 Task: Create a section Agile Antelopes and in the section, add a milestone Agile Implementation in the project AgileBoost
Action: Mouse moved to (73, 277)
Screenshot: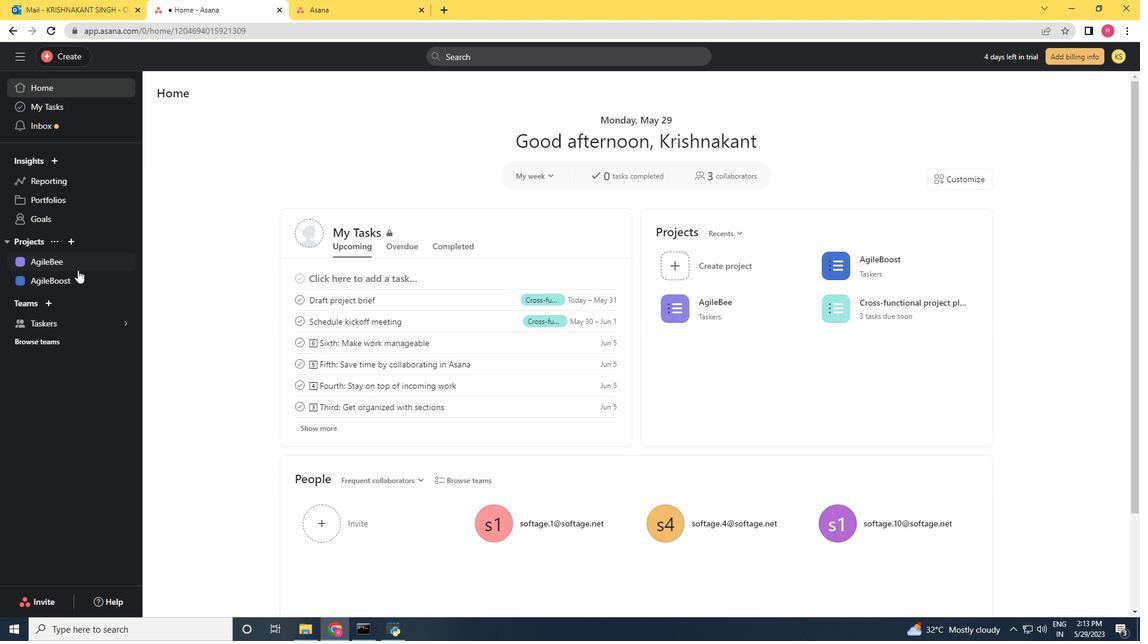 
Action: Mouse pressed left at (73, 277)
Screenshot: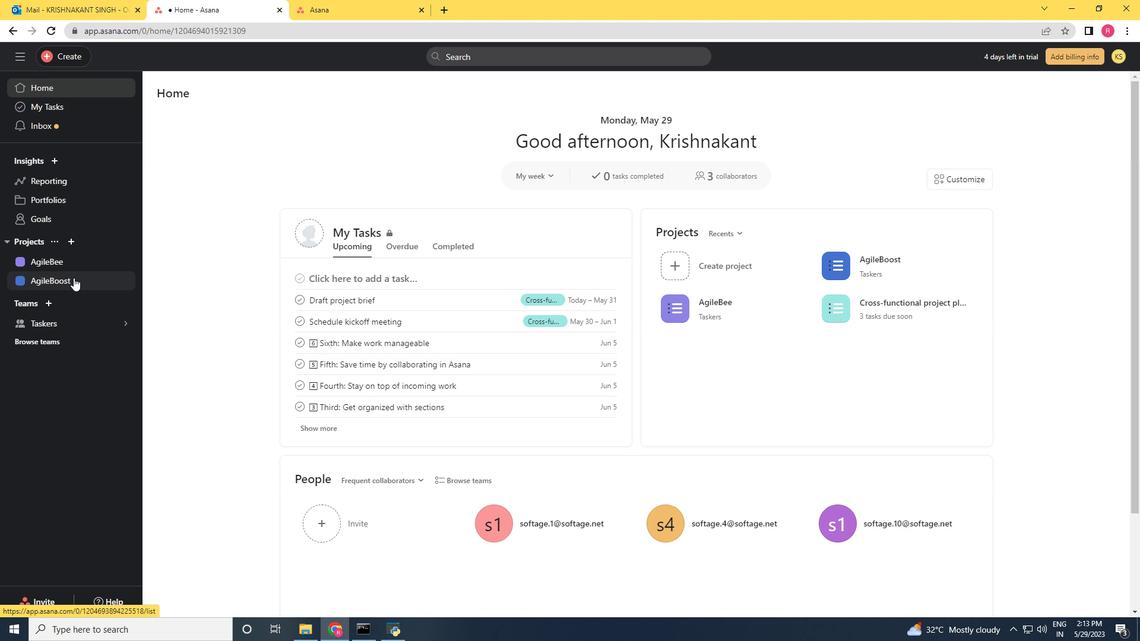 
Action: Mouse moved to (223, 472)
Screenshot: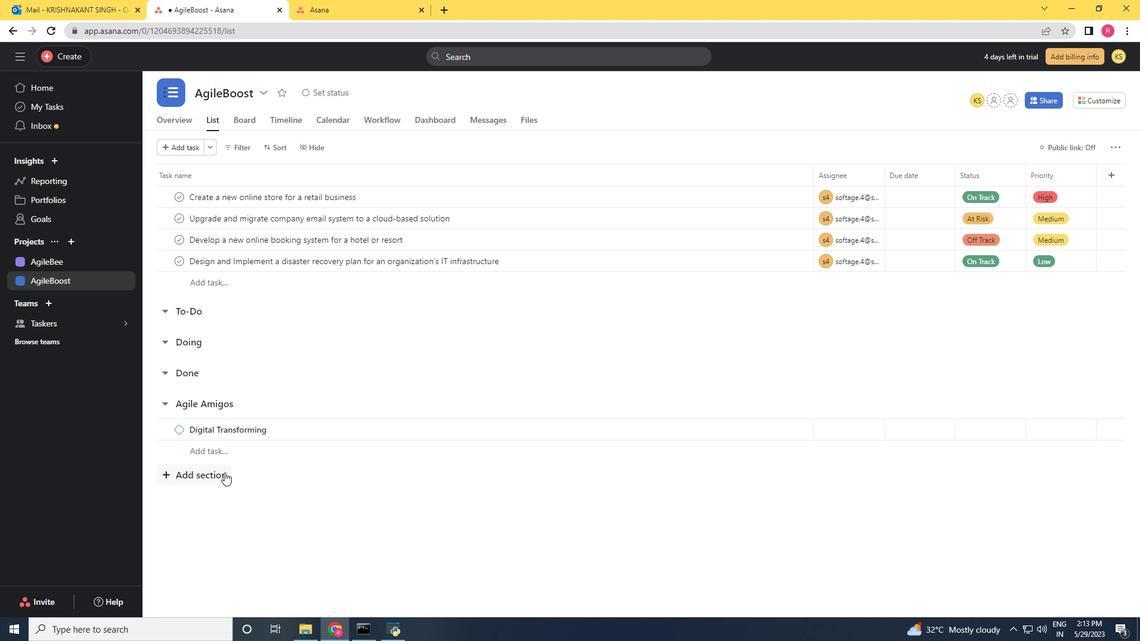 
Action: Mouse pressed left at (223, 472)
Screenshot: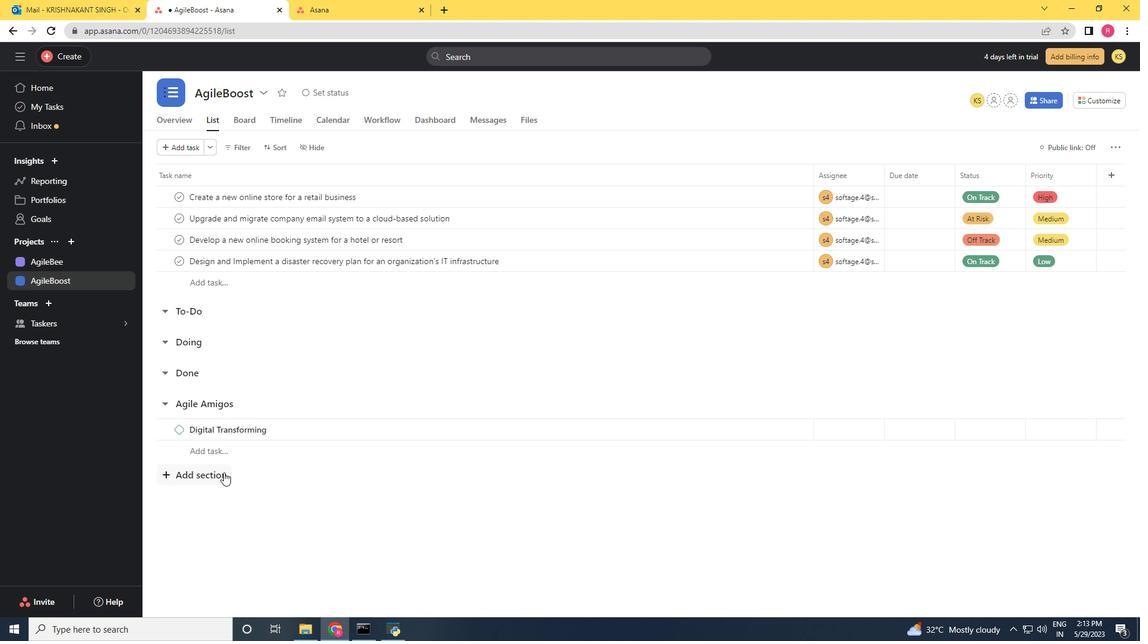 
Action: Key pressed <Key.shift>Agi<Key.backspace>le<Key.space><Key.space><Key.backspace><Key.backspace><Key.backspace><Key.backspace>ile<Key.space><Key.shift>Antelopes<Key.enter><Key.shift><Key.shift><Key.shift><Key.shift><Key.shift><Key.shift><Key.shift><Key.shift><Key.shift><Key.shift><Key.shift><Key.shift><Key.shift><Key.shift><Key.shift><Key.shift><Key.shift><Key.shift><Key.shift><Key.shift><Key.shift><Key.shift><Key.shift><Key.shift><Key.shift><Key.shift><Key.shift><Key.shift><Key.shift><Key.shift><Key.shift><Key.shift><Key.shift><Key.shift><Key.shift><Key.shift><Key.shift><Key.shift><Key.shift>Agie<Key.backspace>le<Key.space><Key.shift><Key.shift><Key.shift><Key.shift><Key.shift><Key.shift><Key.shift><Key.shift><Key.shift><Key.shift><Key.shift><Key.shift><Key.shift><Key.shift><Key.shift><Key.shift><Key.shift><Key.shift><Key.shift><Key.shift><Key.shift><Key.shift><Key.shift><Key.shift><Key.shift><Key.shift><Key.shift><Key.shift><Key.shift><Key.shift><Key.shift>Implementation<Key.enter>
Screenshot: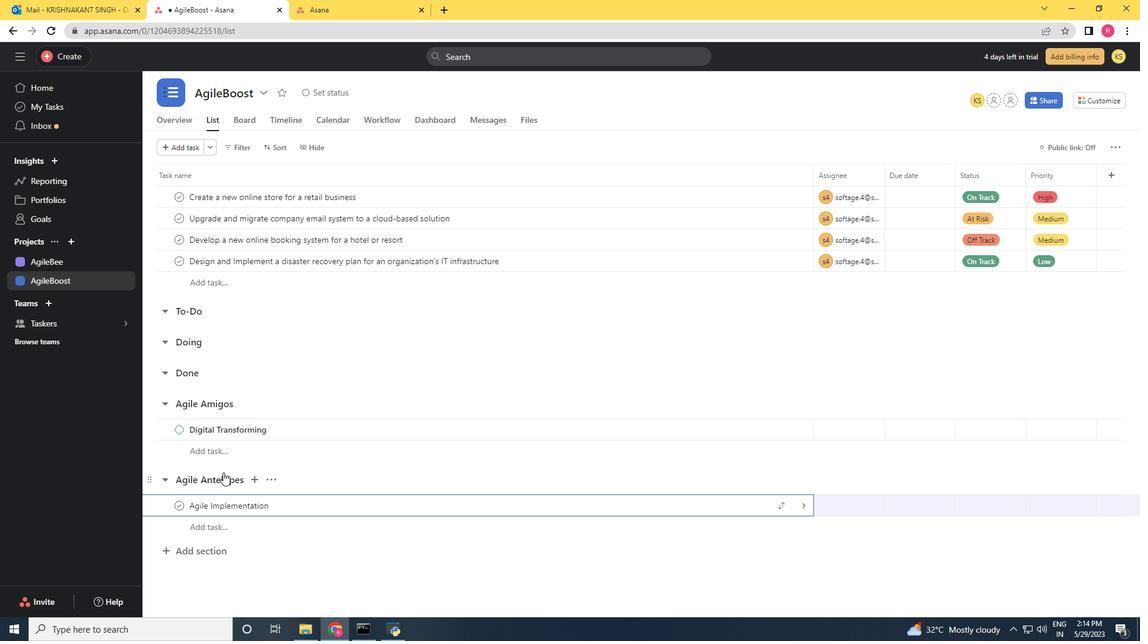 
Action: Mouse moved to (368, 502)
Screenshot: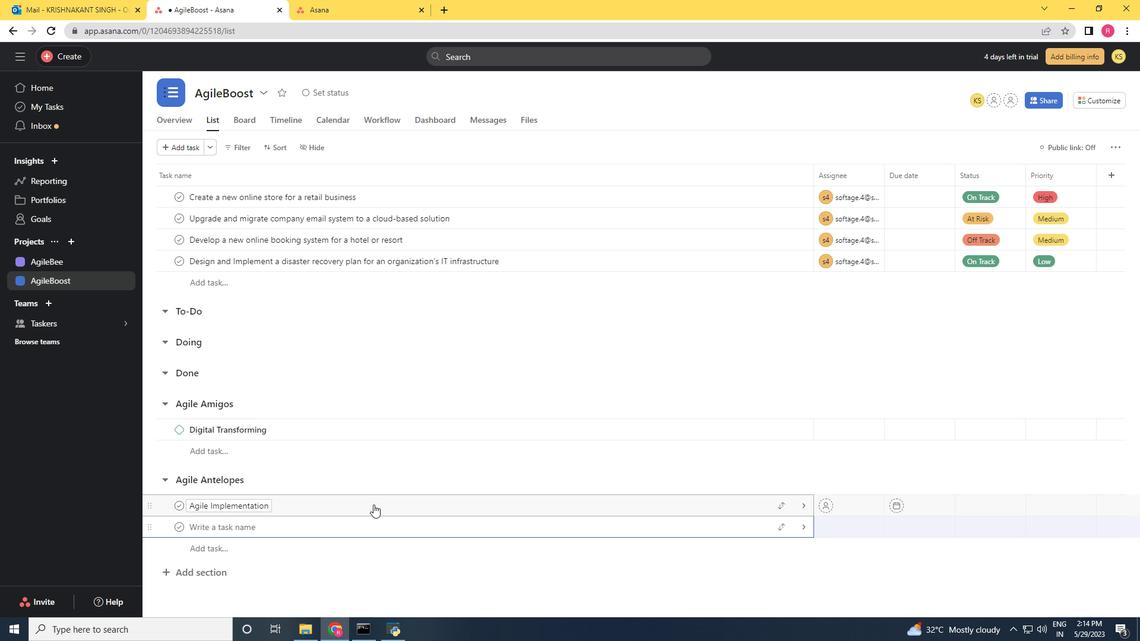 
Action: Mouse pressed right at (368, 502)
Screenshot: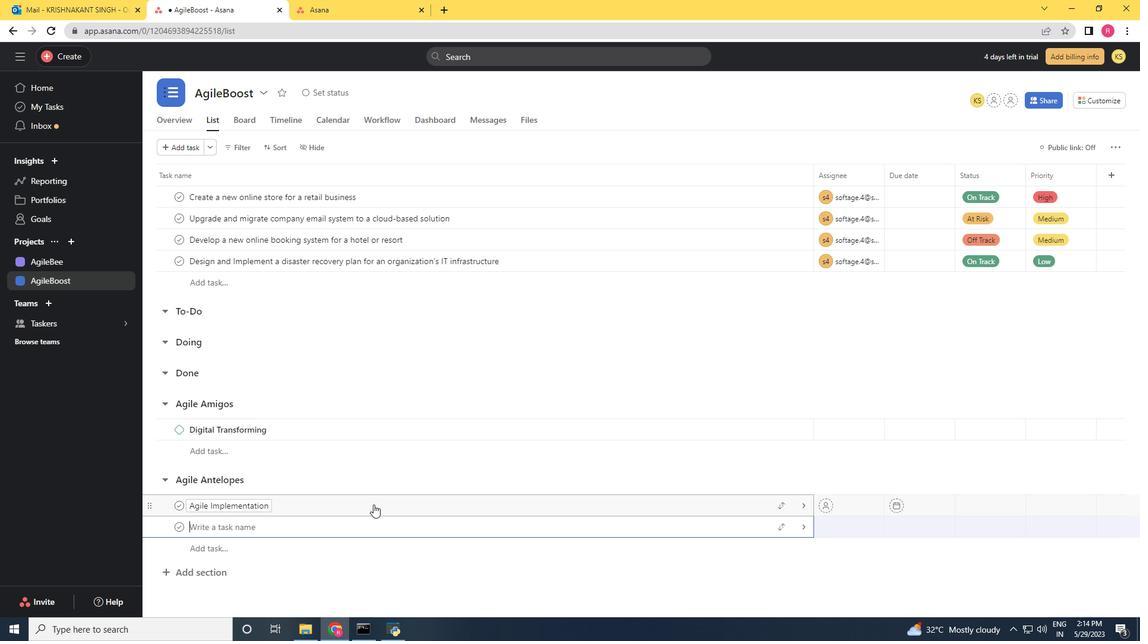
Action: Mouse moved to (434, 435)
Screenshot: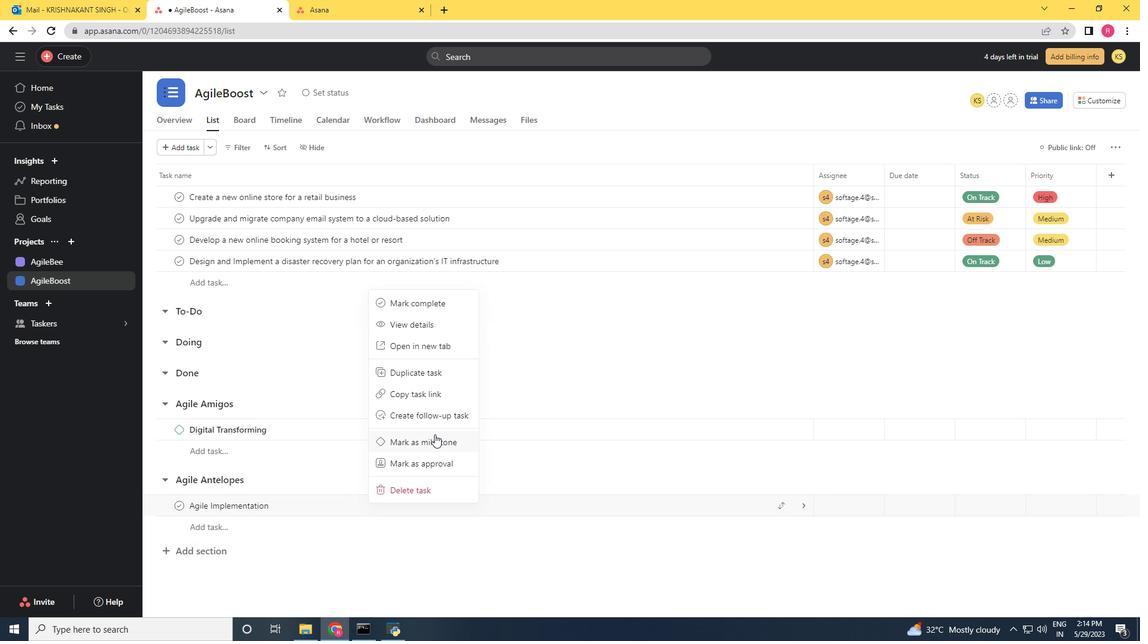 
Action: Mouse pressed left at (434, 435)
Screenshot: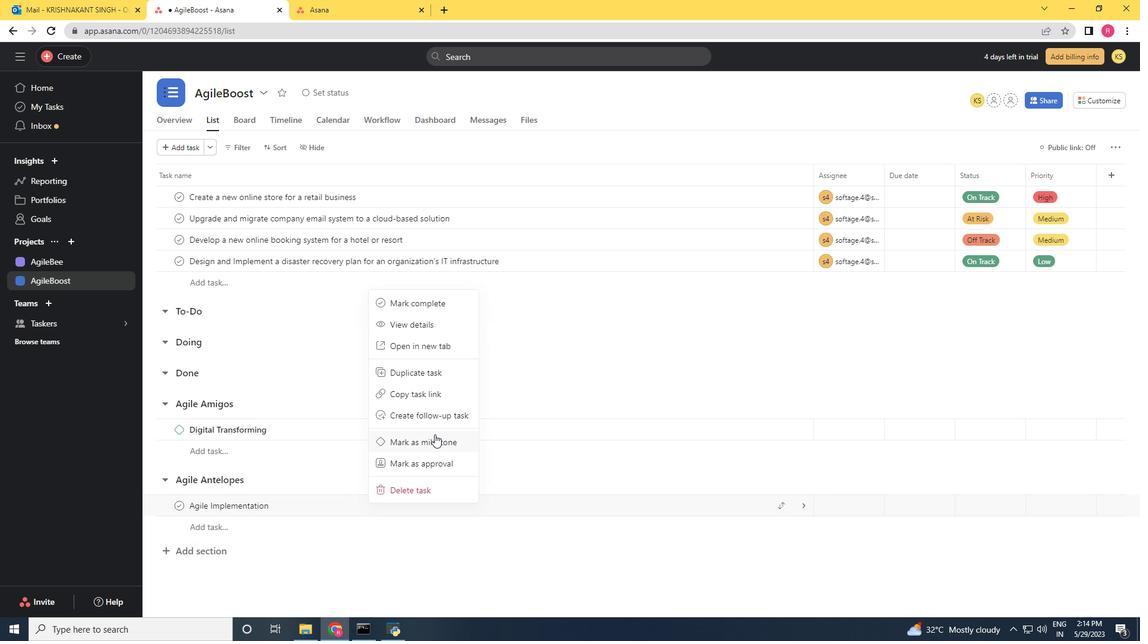 
Action: Mouse moved to (418, 446)
Screenshot: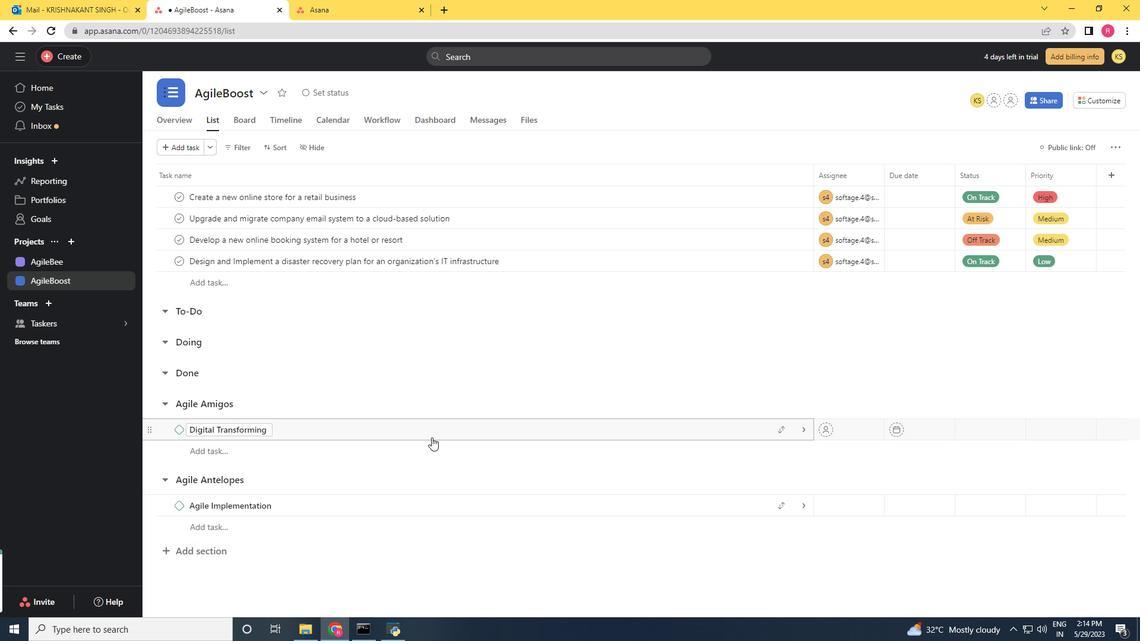 
